 Task: Check the average views per listing of fenced back yard in the last 1 year.
Action: Mouse moved to (1059, 234)
Screenshot: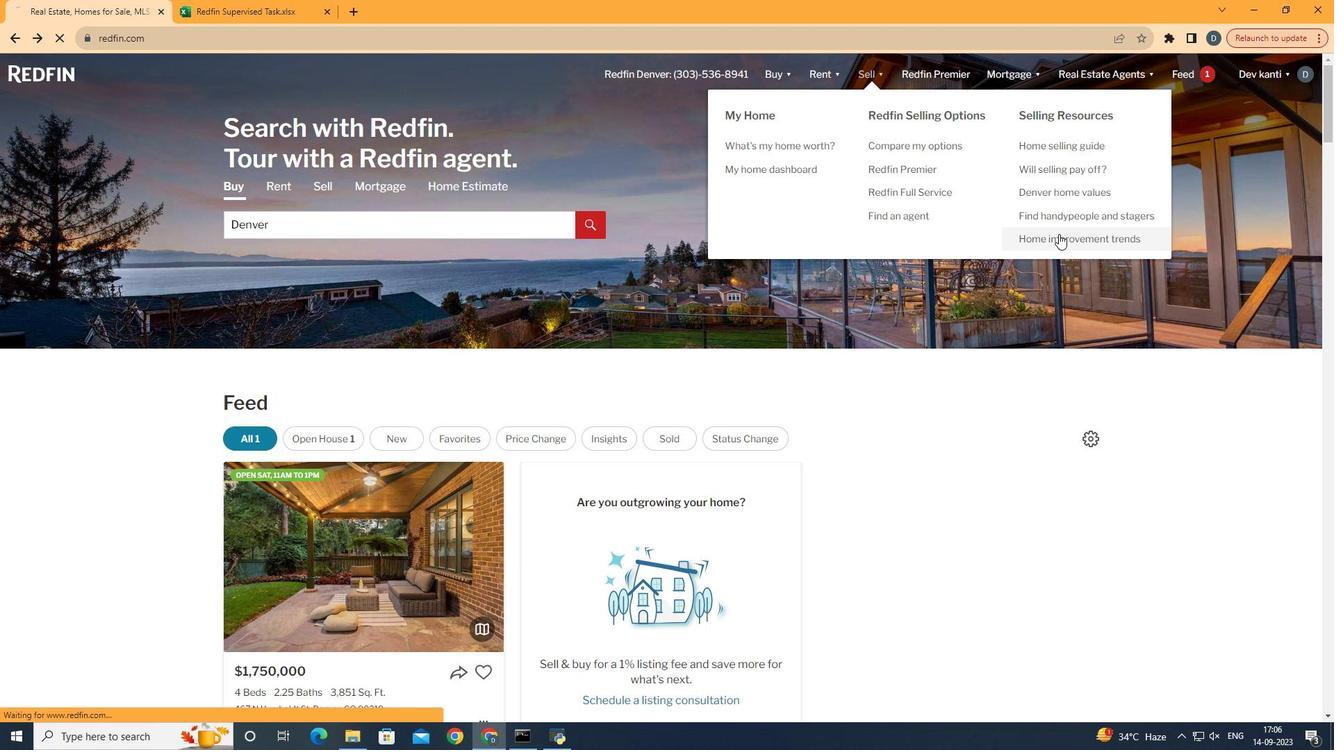 
Action: Mouse pressed left at (1059, 234)
Screenshot: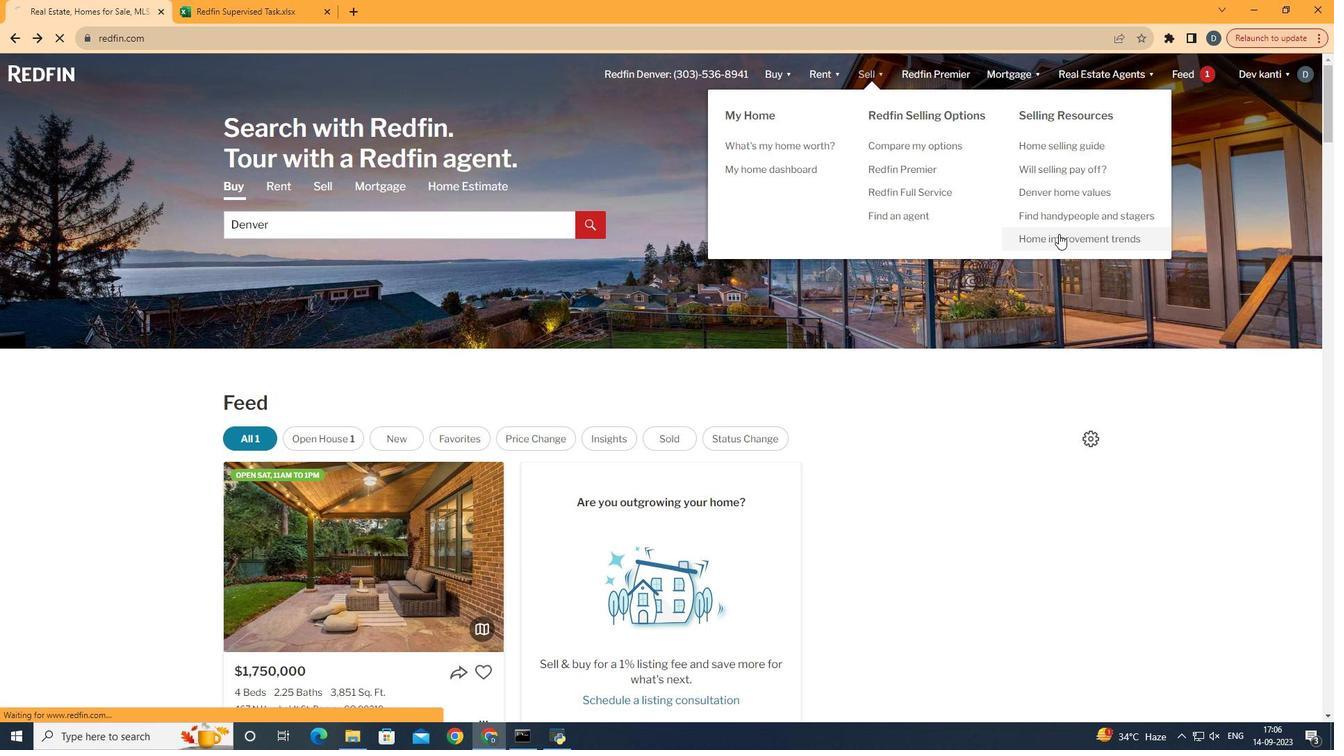 
Action: Mouse moved to (341, 265)
Screenshot: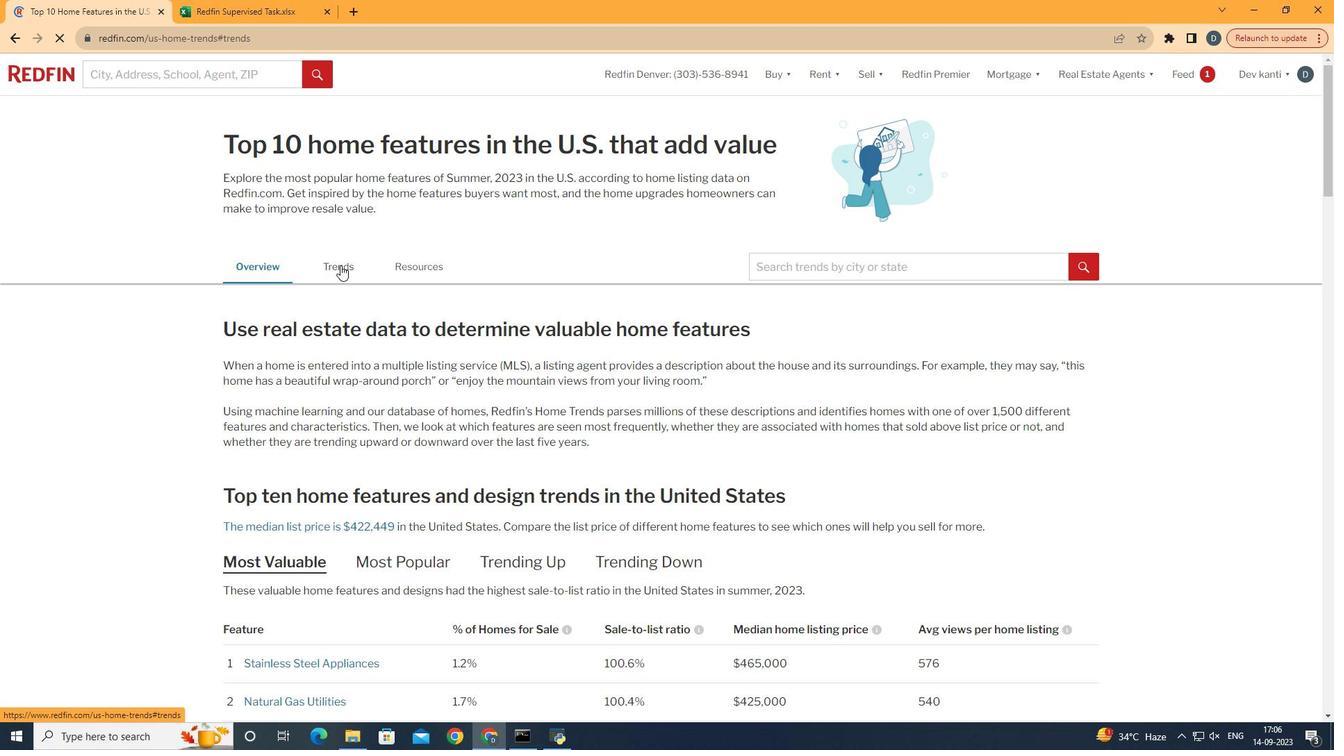 
Action: Mouse pressed left at (341, 265)
Screenshot: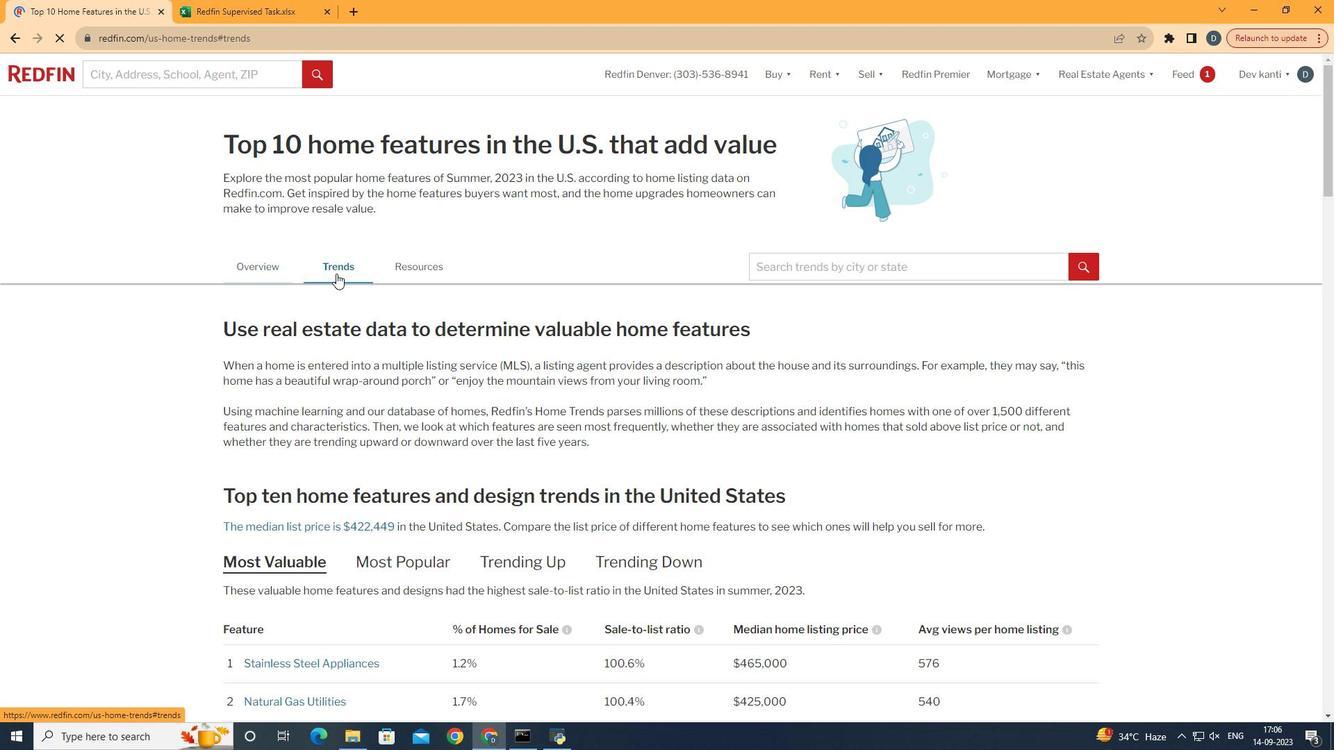 
Action: Mouse moved to (439, 328)
Screenshot: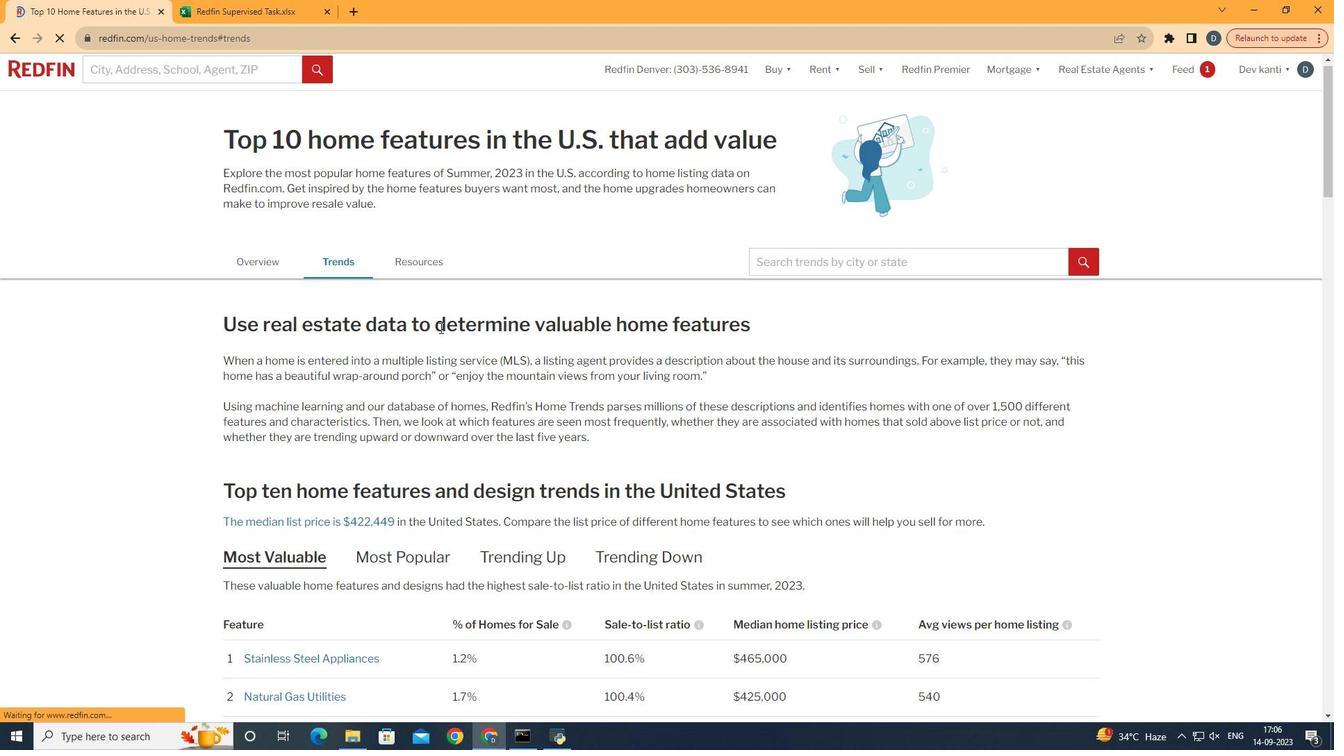 
Action: Mouse scrolled (439, 327) with delta (0, 0)
Screenshot: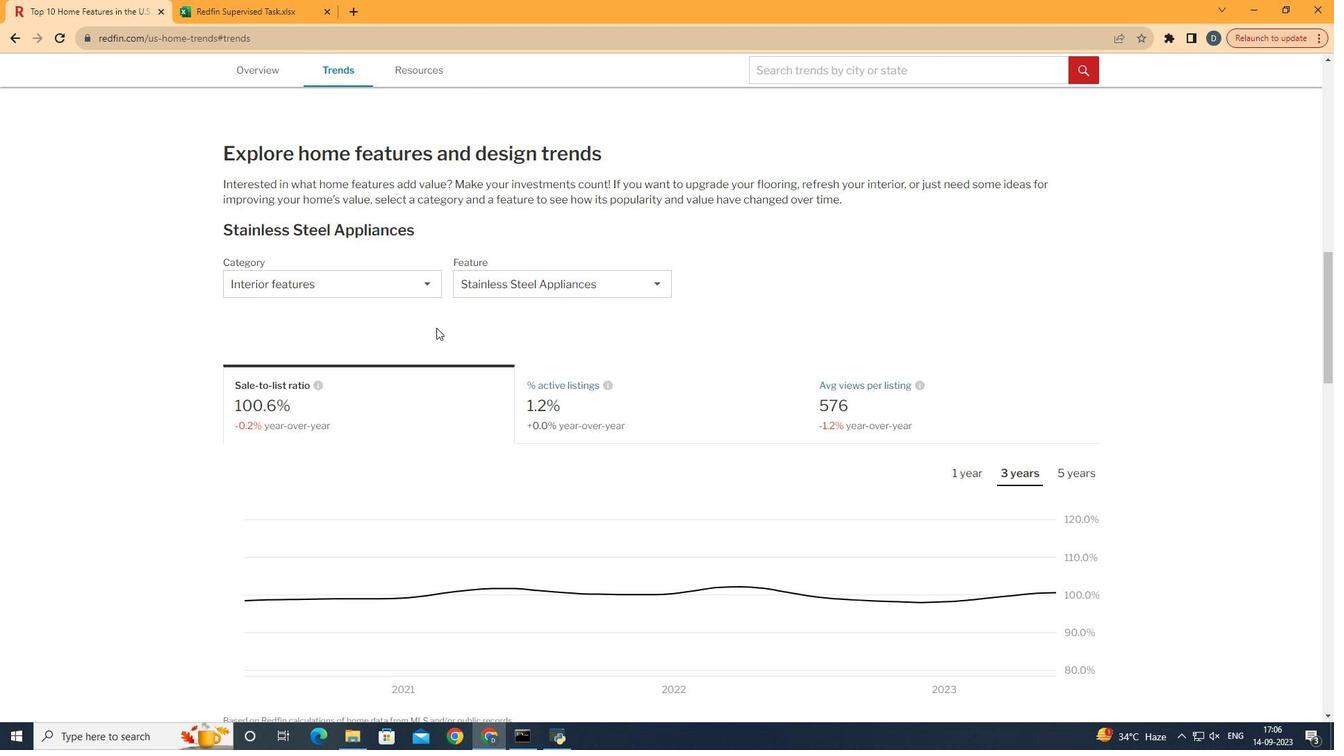 
Action: Mouse scrolled (439, 327) with delta (0, 0)
Screenshot: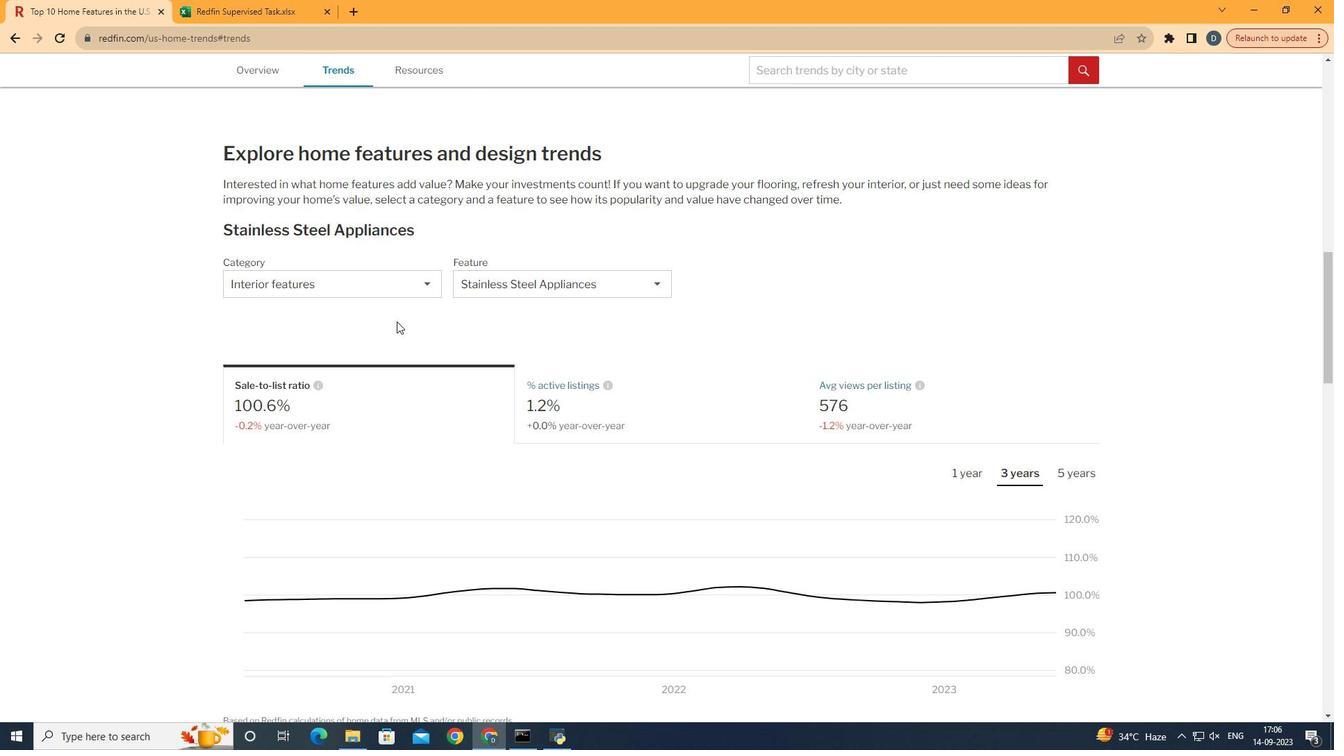 
Action: Mouse scrolled (439, 327) with delta (0, 0)
Screenshot: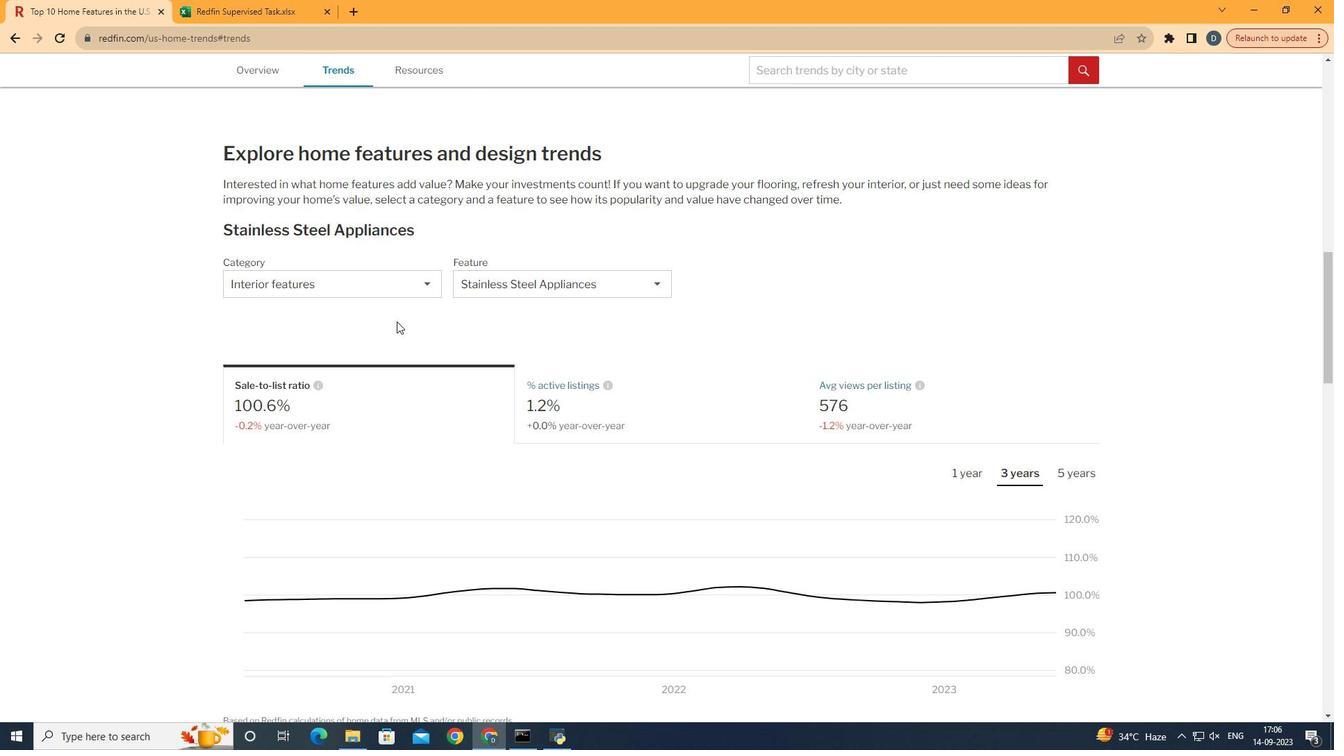 
Action: Mouse scrolled (439, 327) with delta (0, 0)
Screenshot: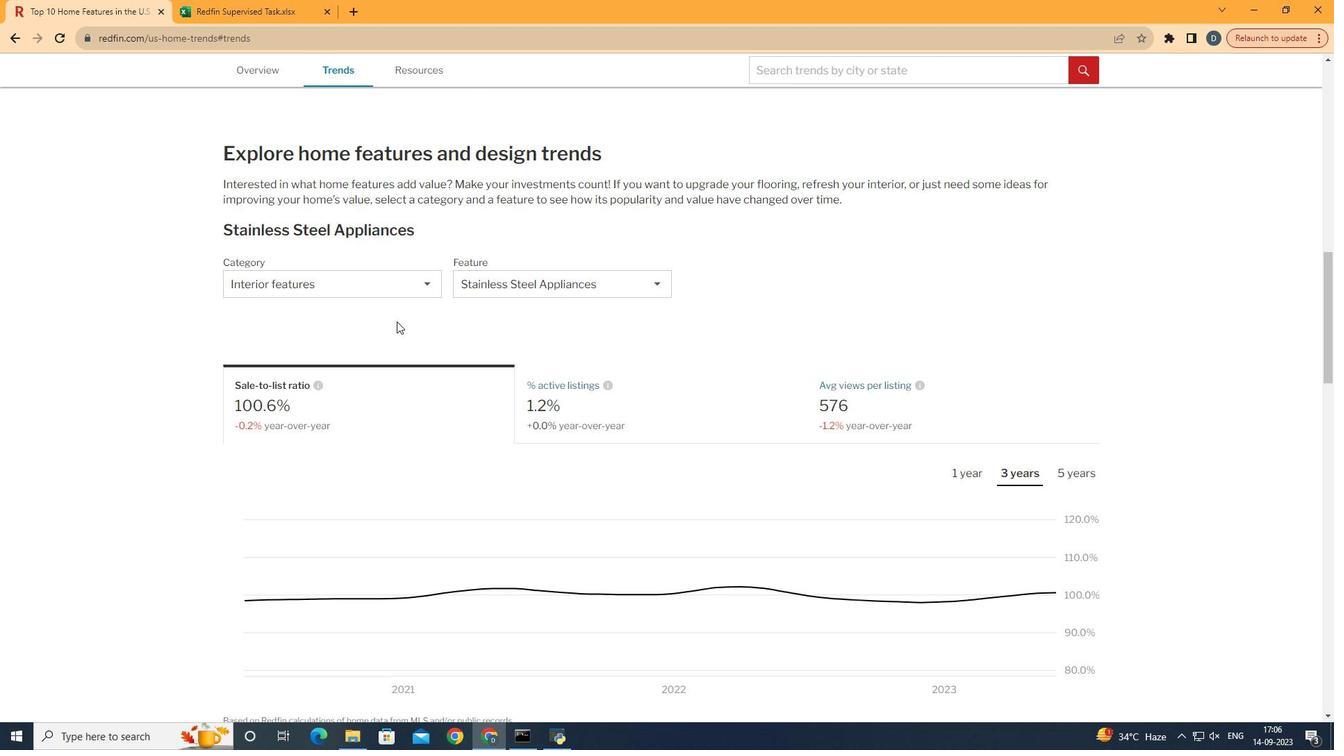 
Action: Mouse scrolled (439, 327) with delta (0, 0)
Screenshot: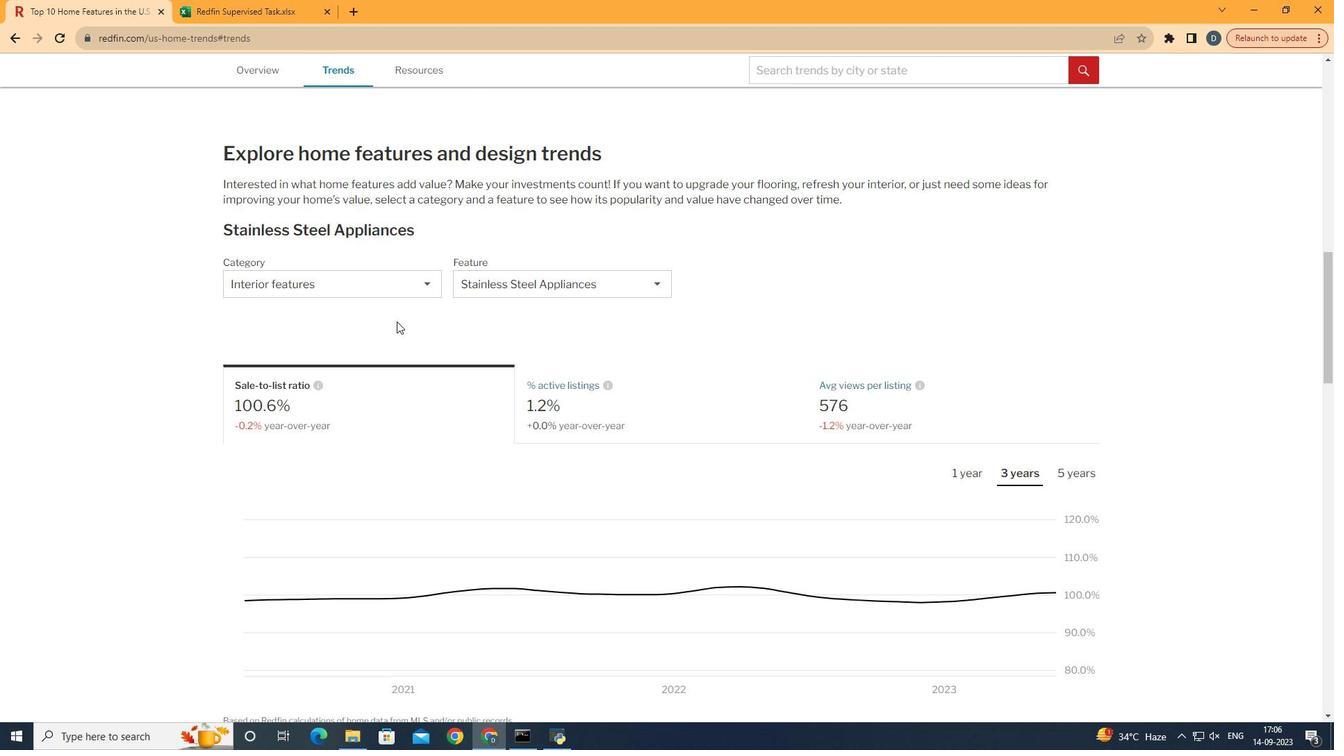 
Action: Mouse scrolled (439, 327) with delta (0, 0)
Screenshot: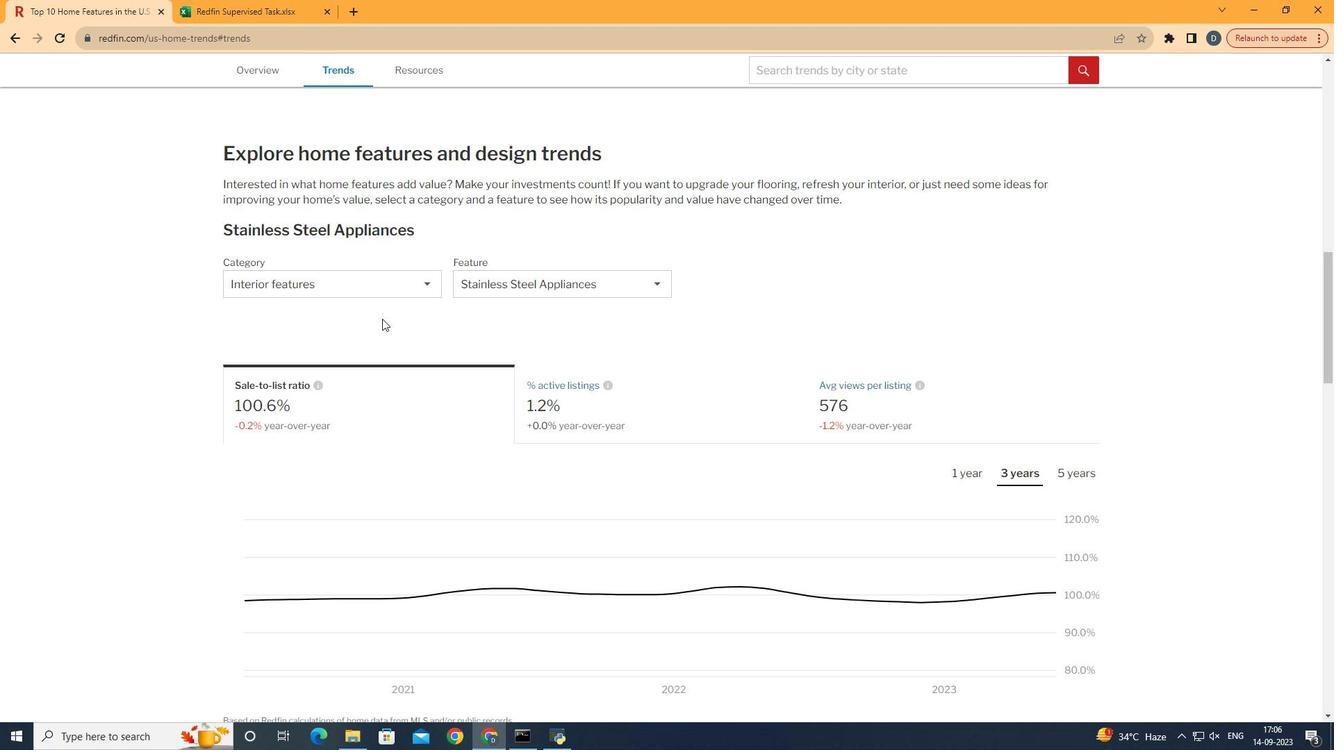 
Action: Mouse scrolled (439, 327) with delta (0, 0)
Screenshot: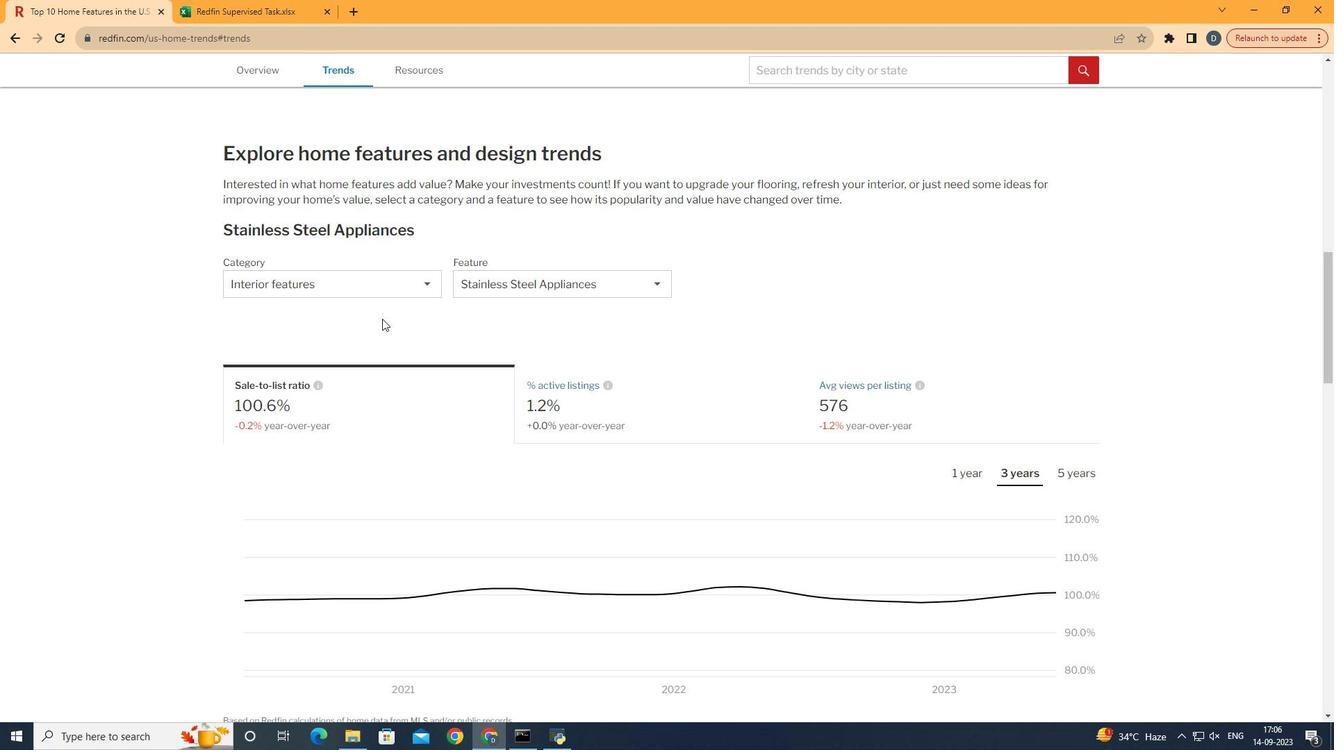 
Action: Mouse scrolled (439, 327) with delta (0, 0)
Screenshot: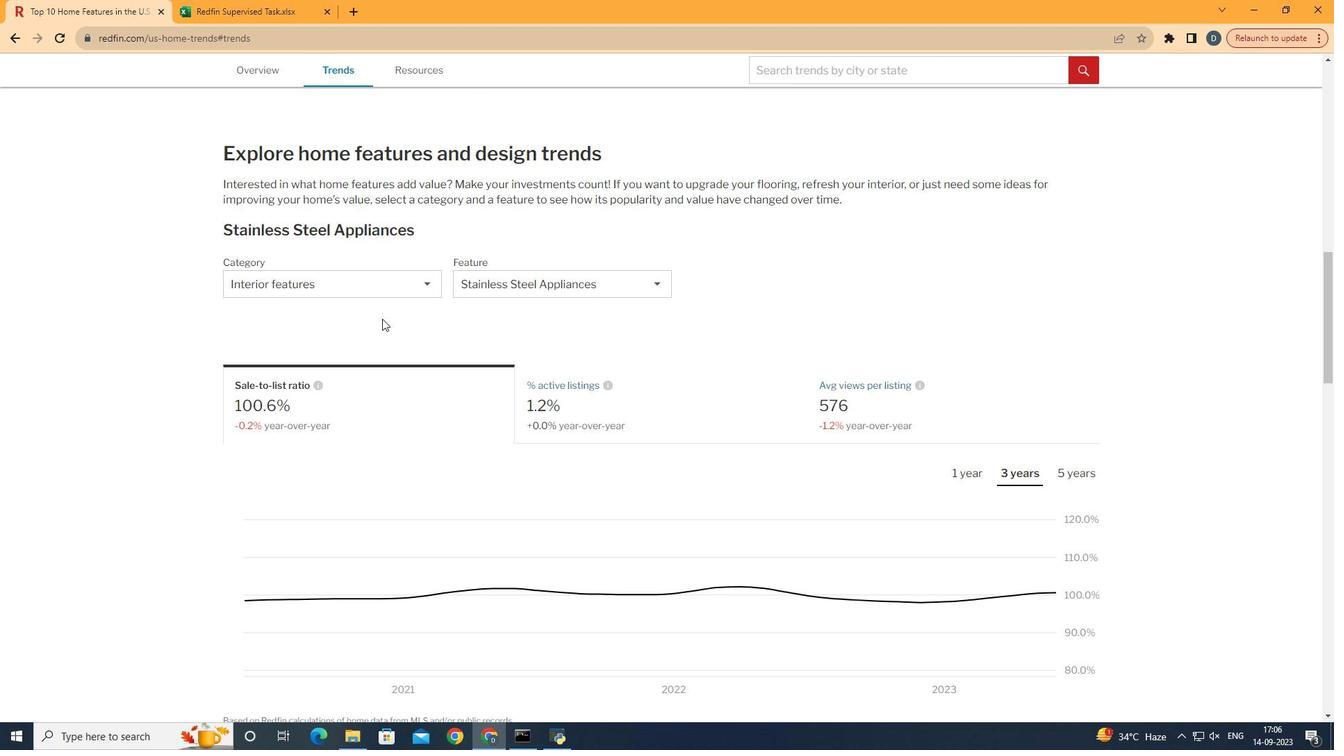 
Action: Mouse moved to (380, 285)
Screenshot: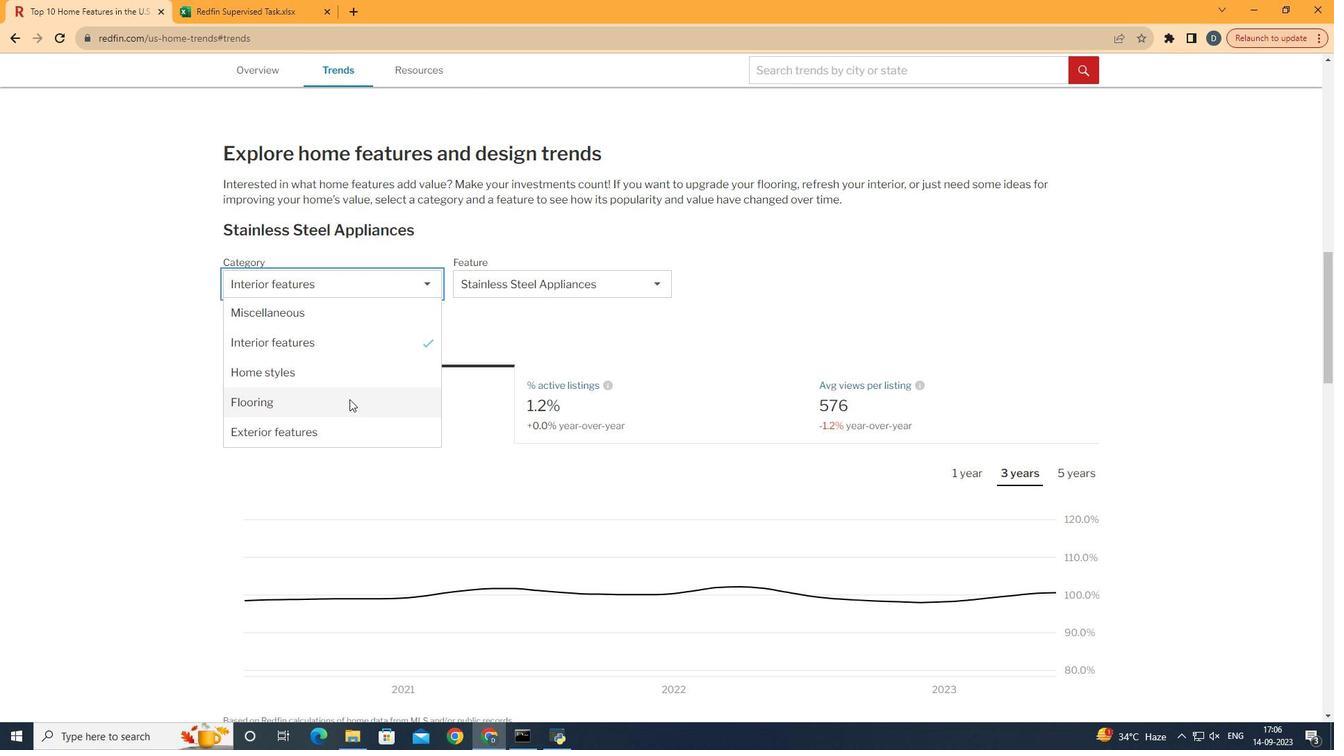 
Action: Mouse pressed left at (380, 285)
Screenshot: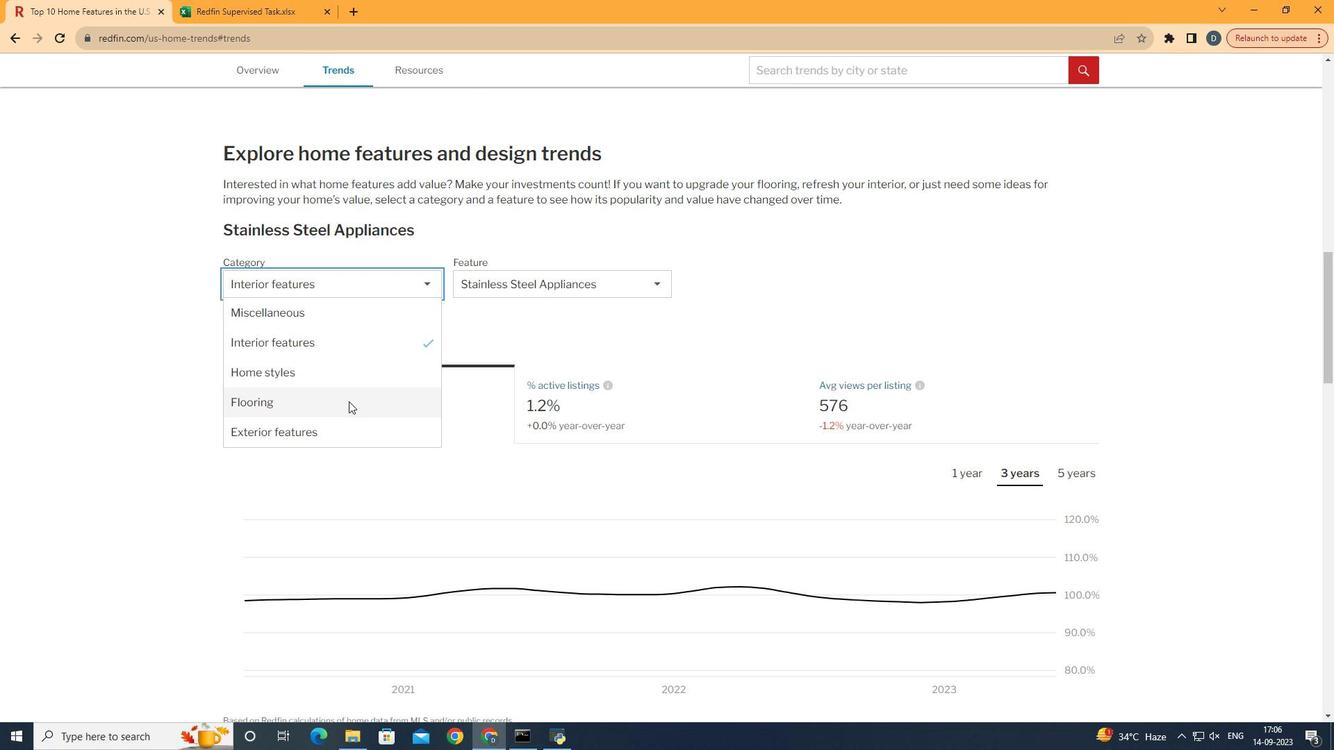 
Action: Mouse moved to (355, 428)
Screenshot: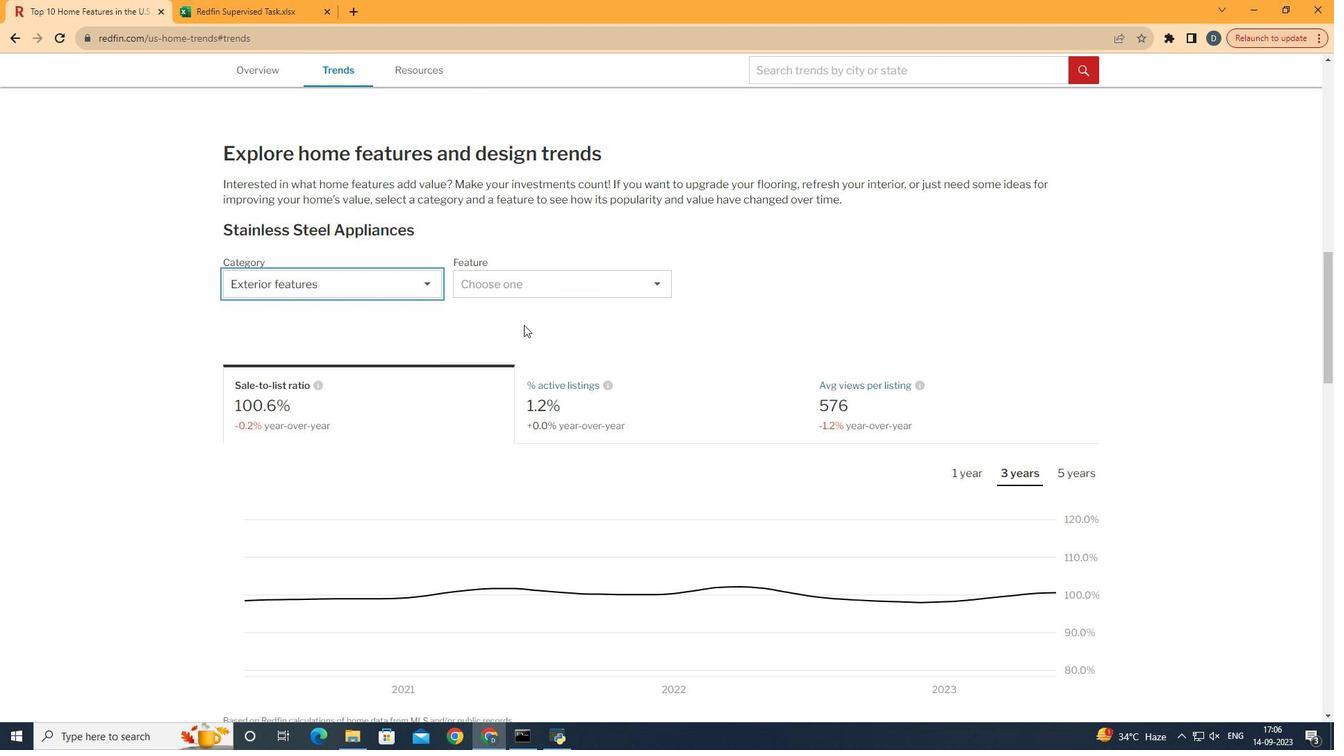 
Action: Mouse pressed left at (355, 428)
Screenshot: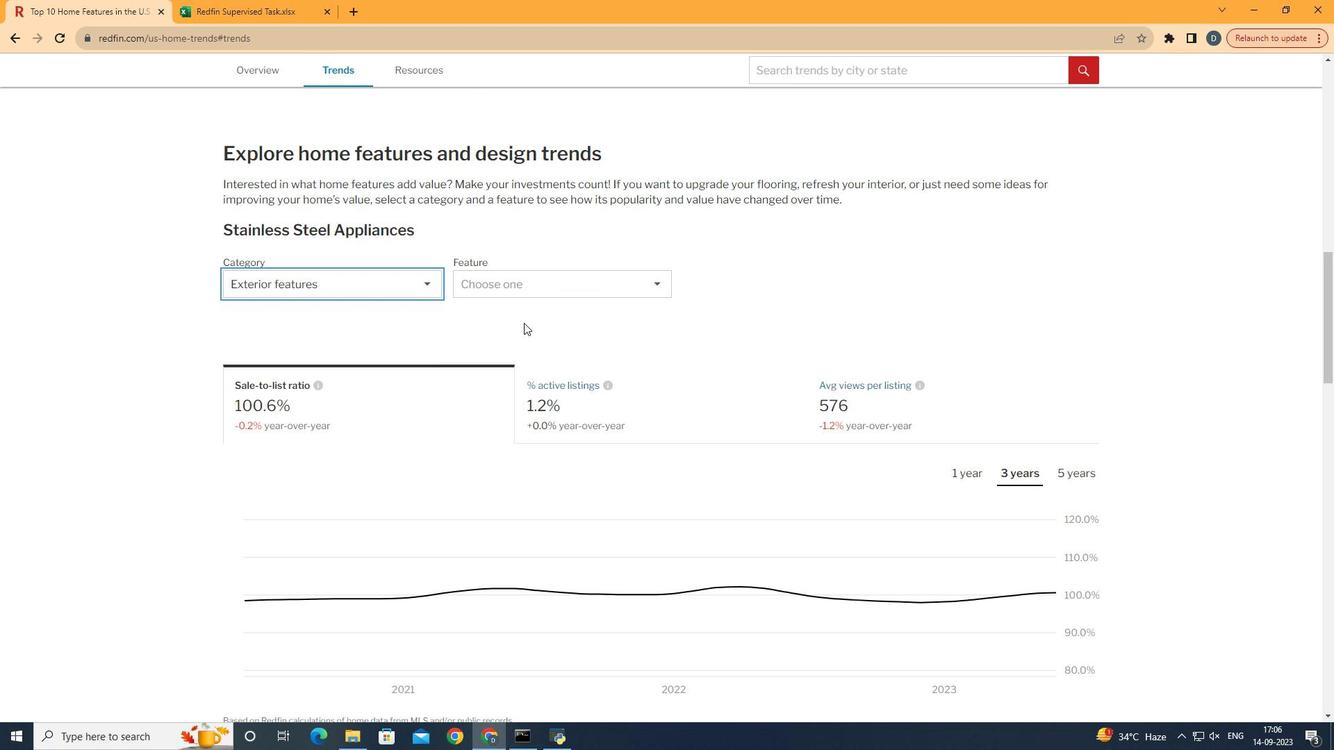 
Action: Mouse moved to (556, 287)
Screenshot: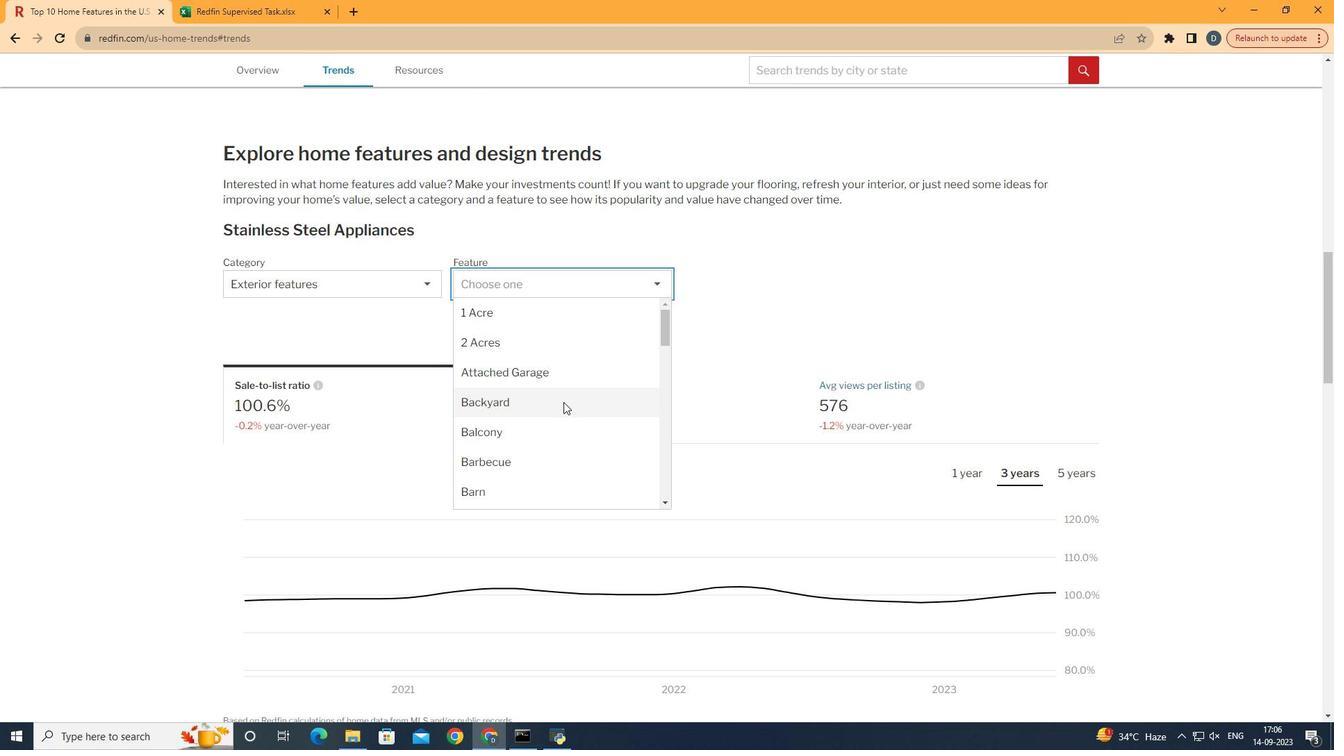 
Action: Mouse pressed left at (556, 287)
Screenshot: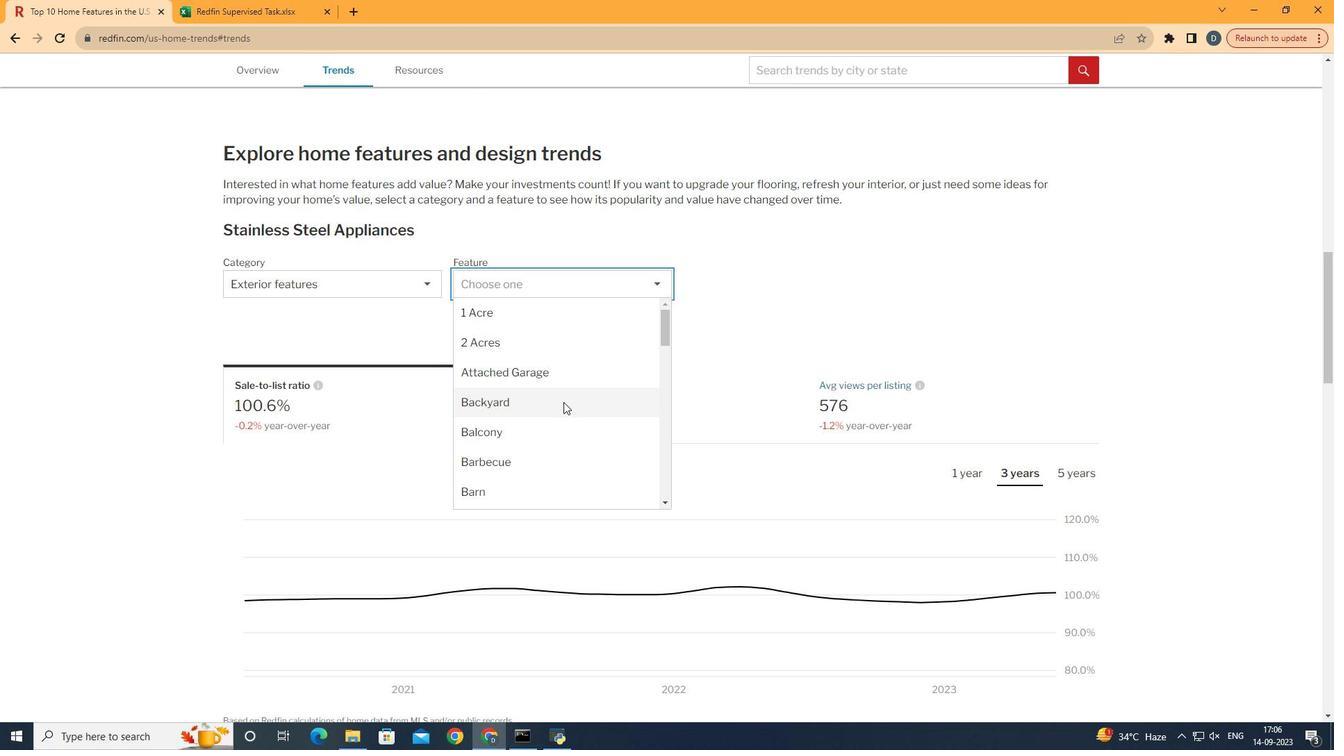 
Action: Mouse moved to (564, 403)
Screenshot: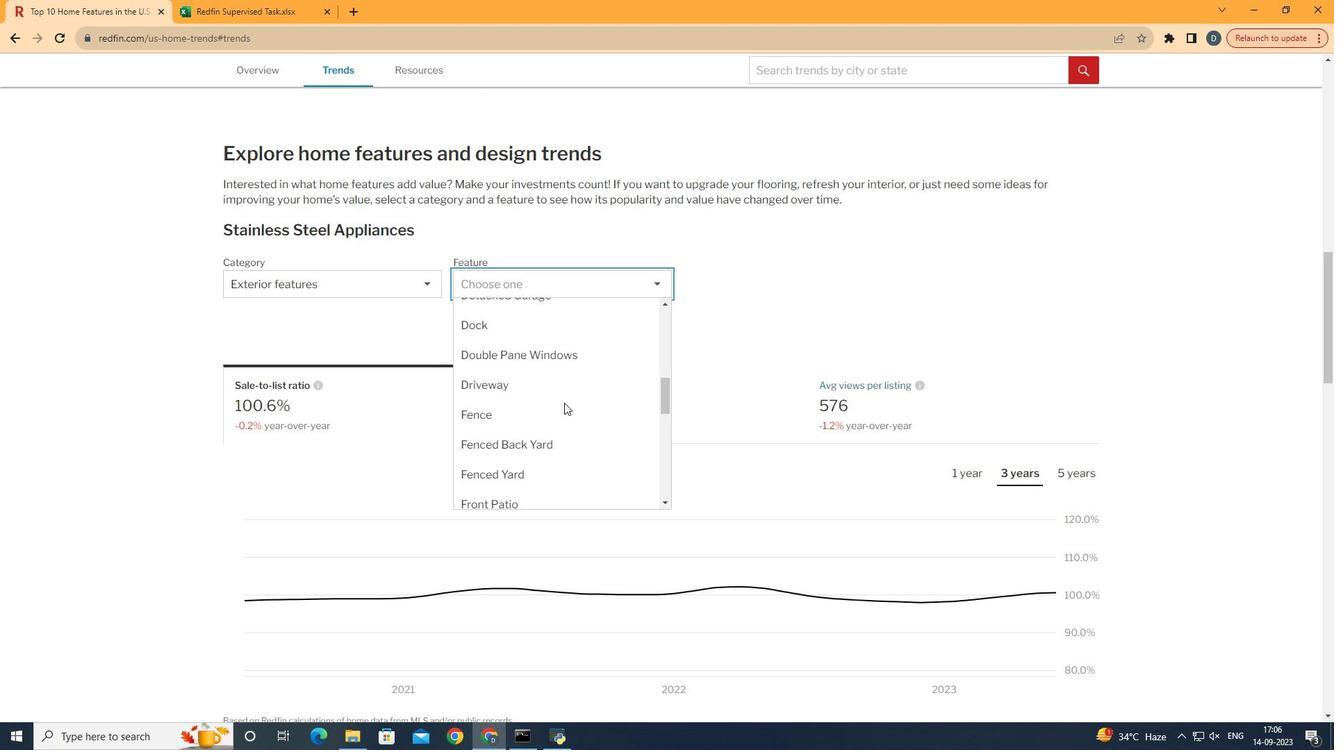 
Action: Mouse scrolled (564, 402) with delta (0, 0)
Screenshot: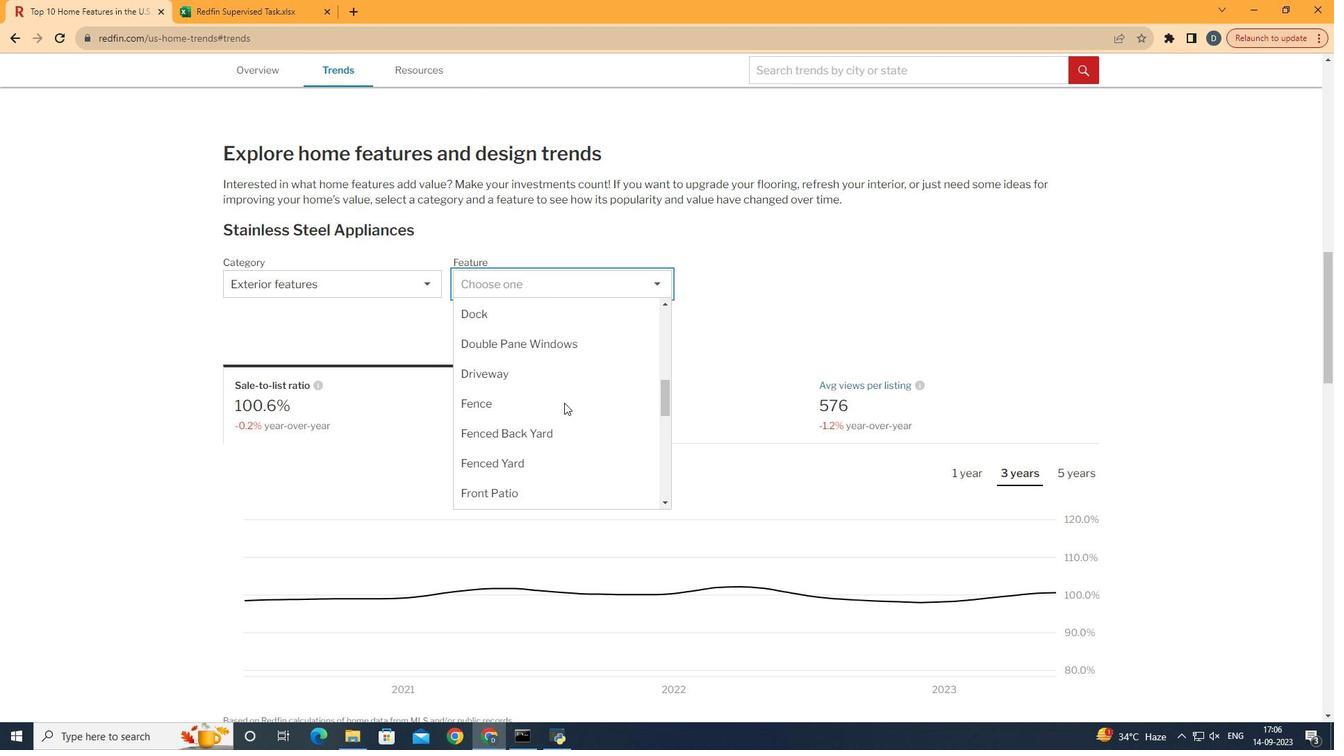 
Action: Mouse scrolled (564, 402) with delta (0, 0)
Screenshot: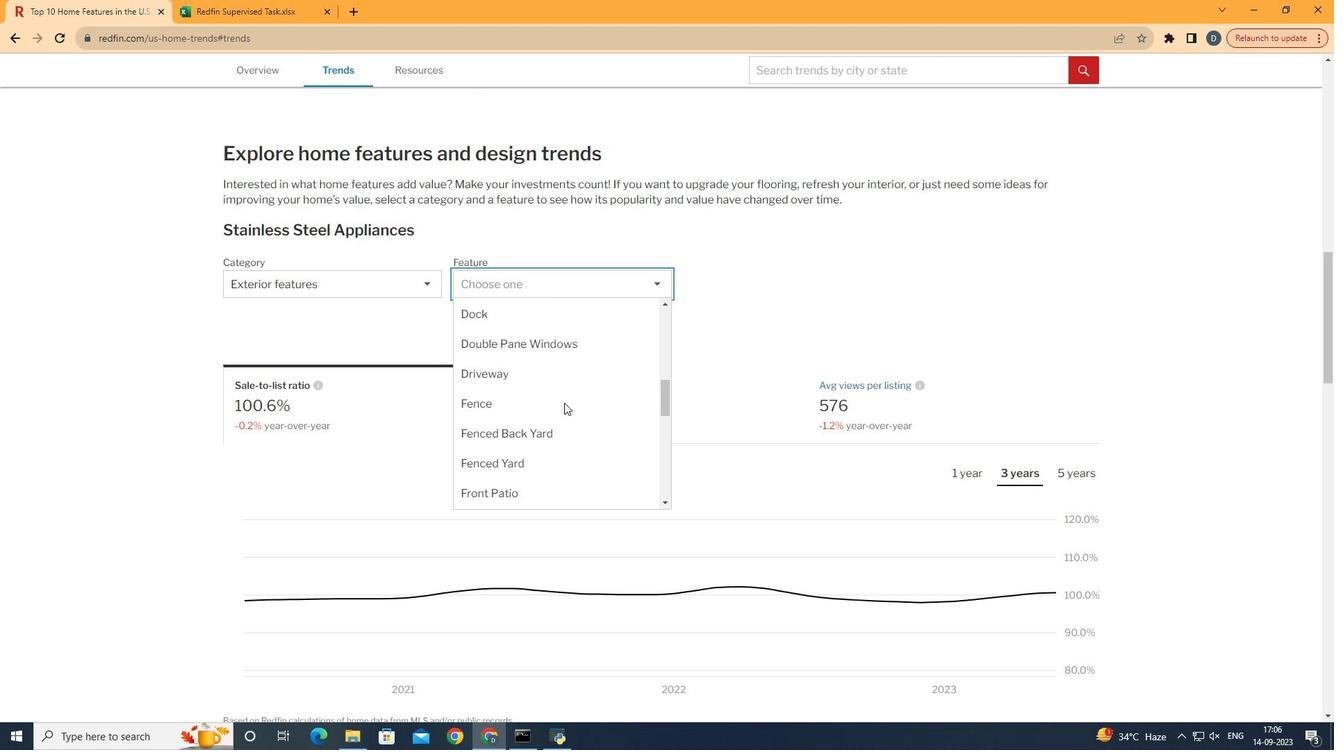 
Action: Mouse scrolled (564, 402) with delta (0, 0)
Screenshot: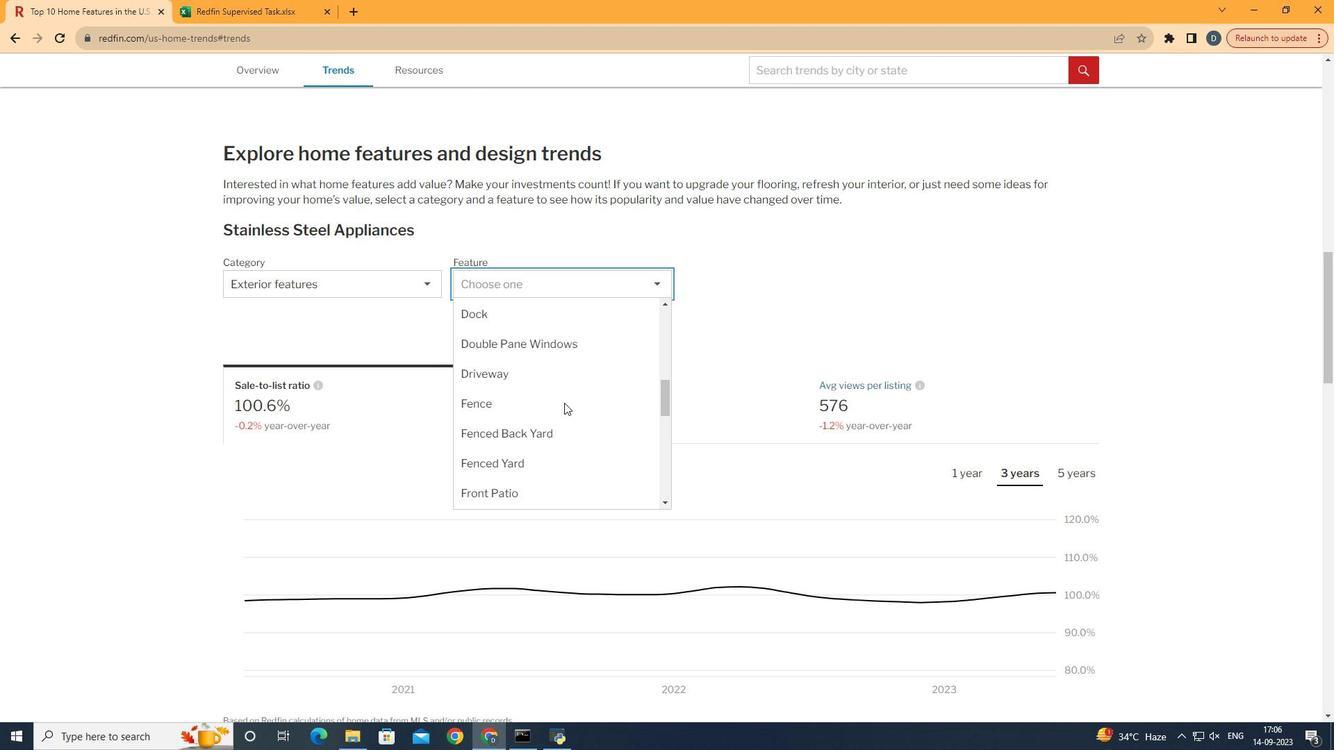 
Action: Mouse scrolled (564, 402) with delta (0, 0)
Screenshot: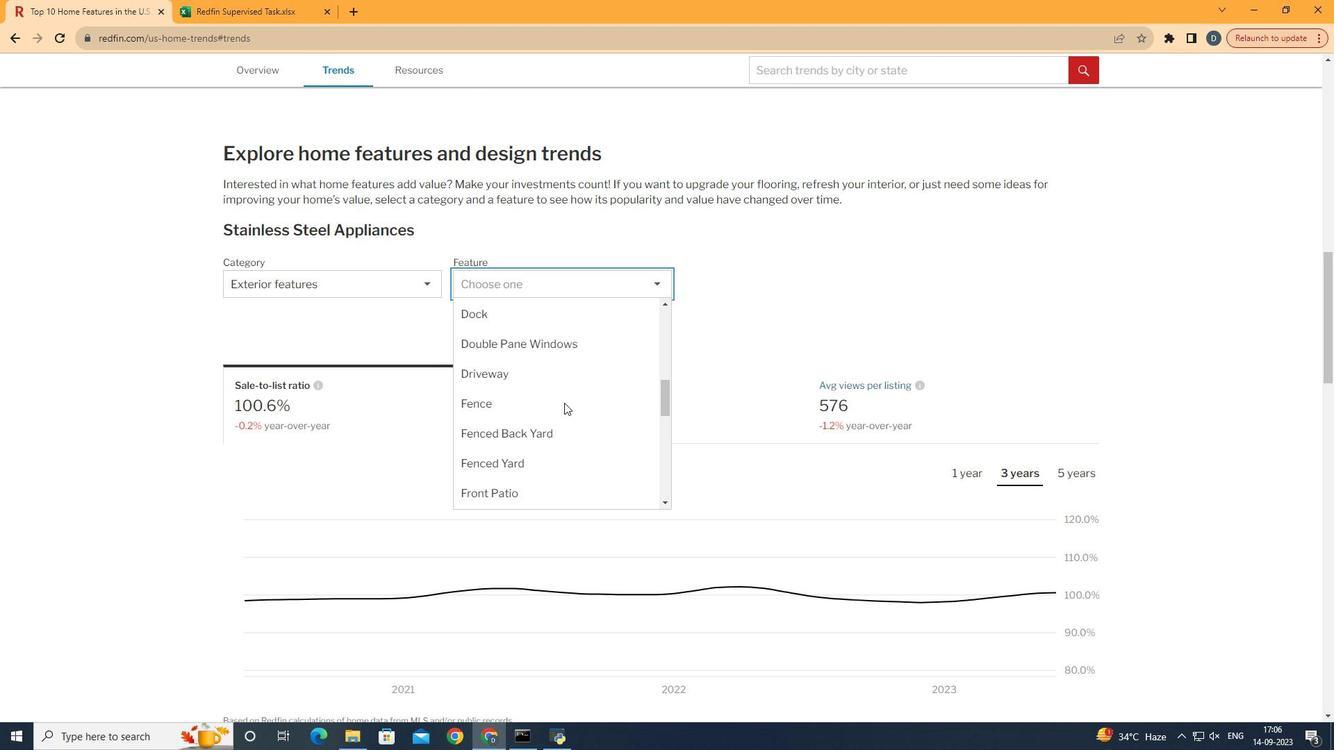 
Action: Mouse scrolled (564, 402) with delta (0, 0)
Screenshot: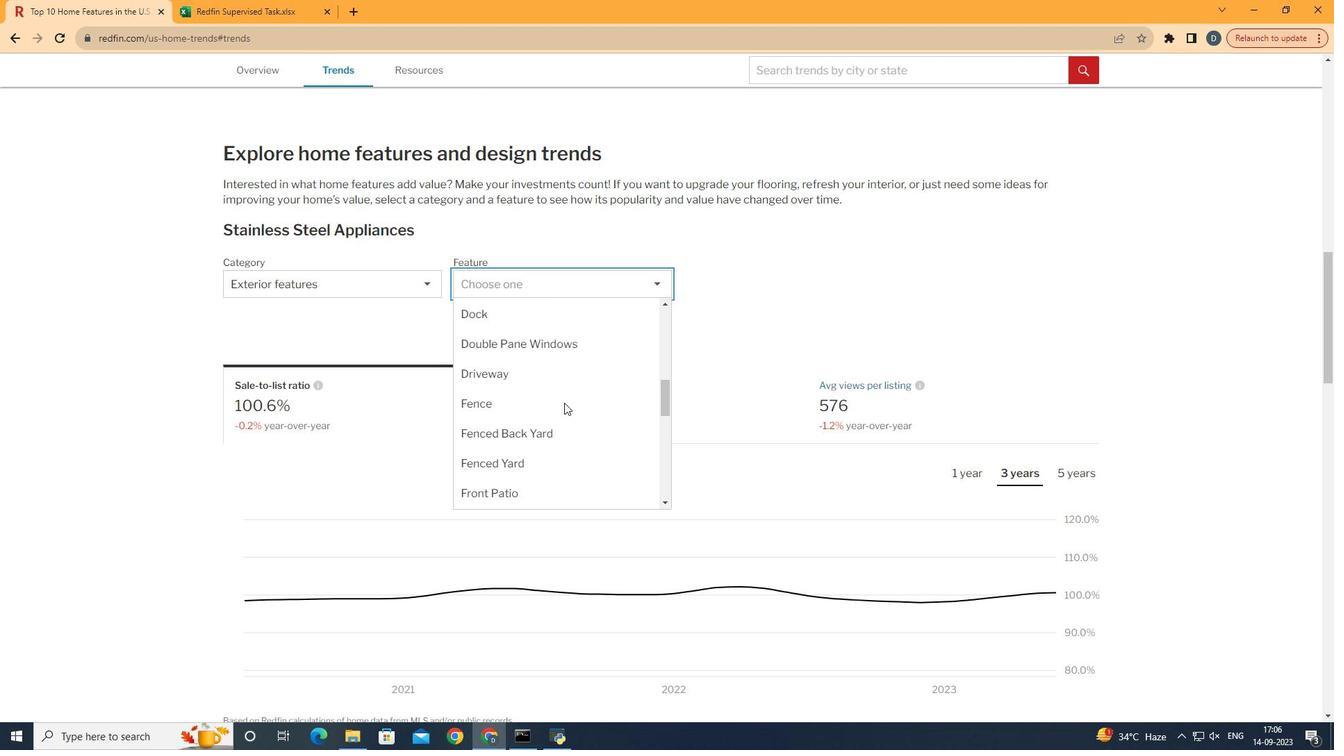 
Action: Mouse scrolled (564, 402) with delta (0, 0)
Screenshot: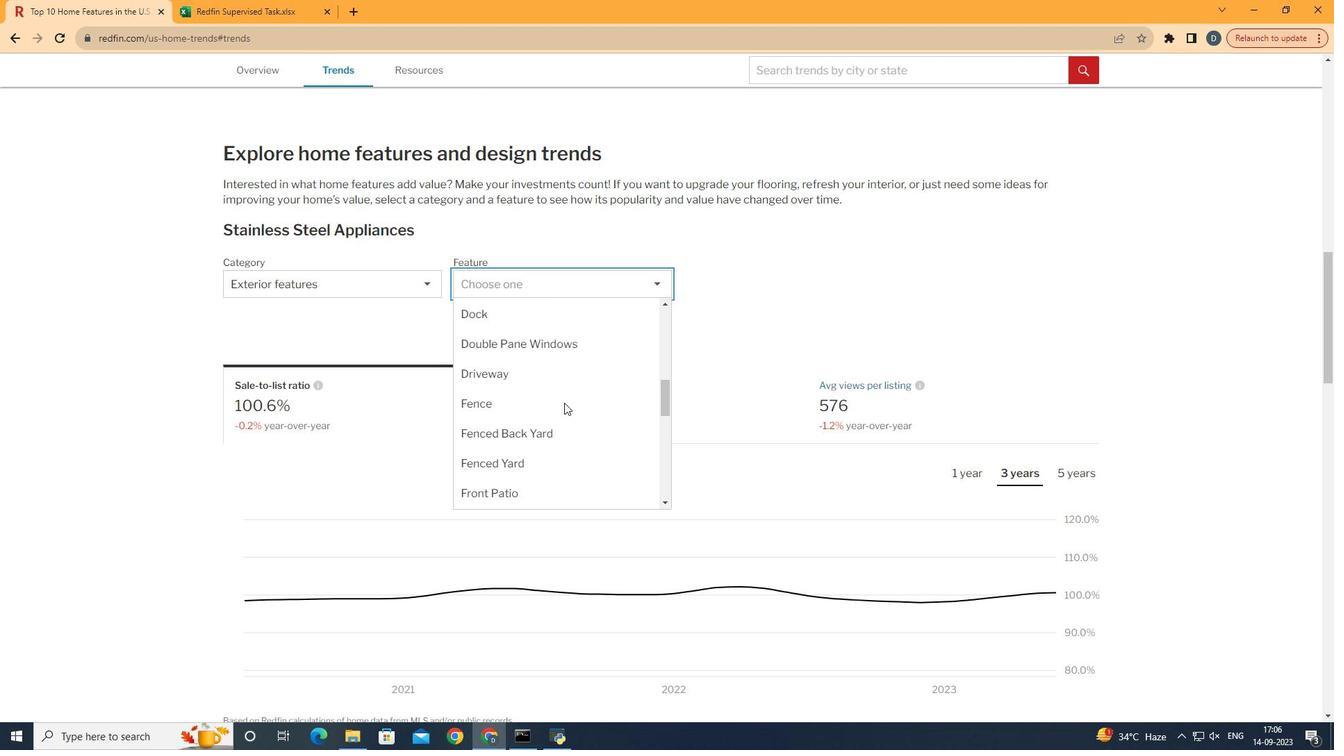 
Action: Mouse moved to (560, 428)
Screenshot: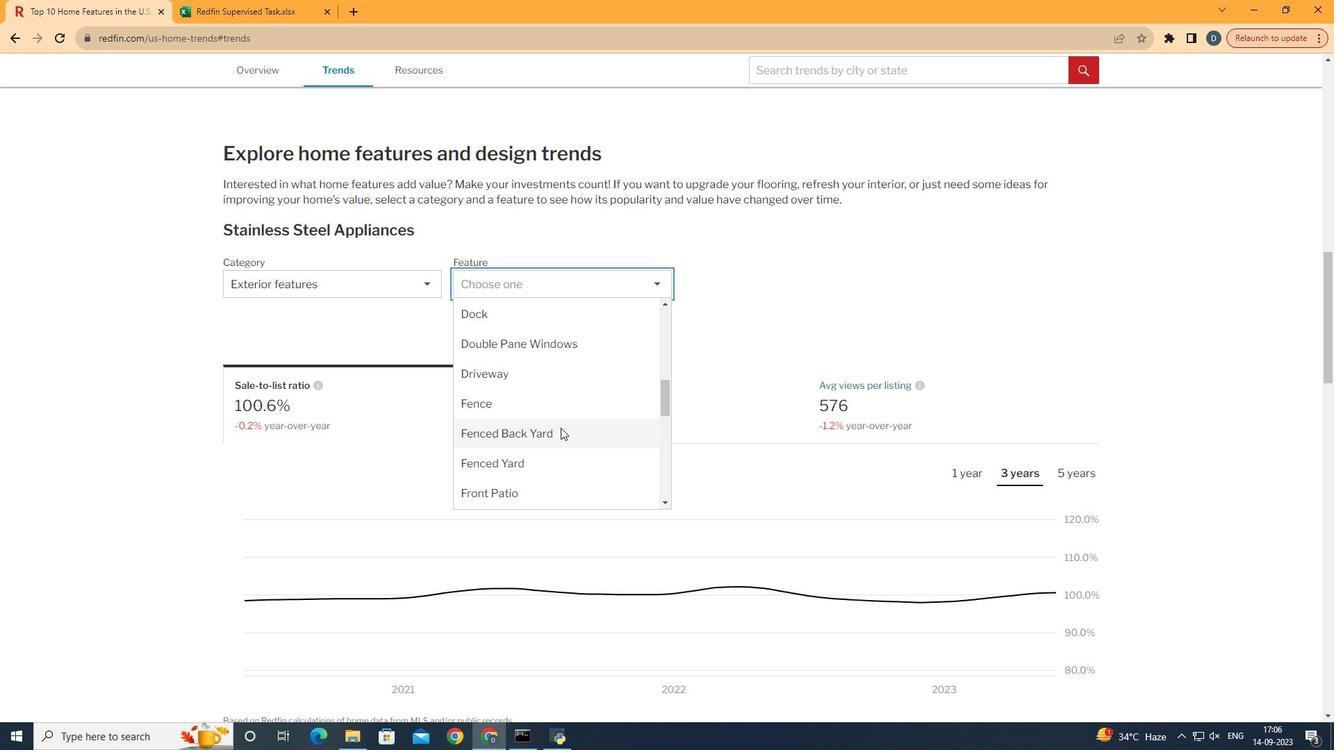
Action: Mouse pressed left at (560, 428)
Screenshot: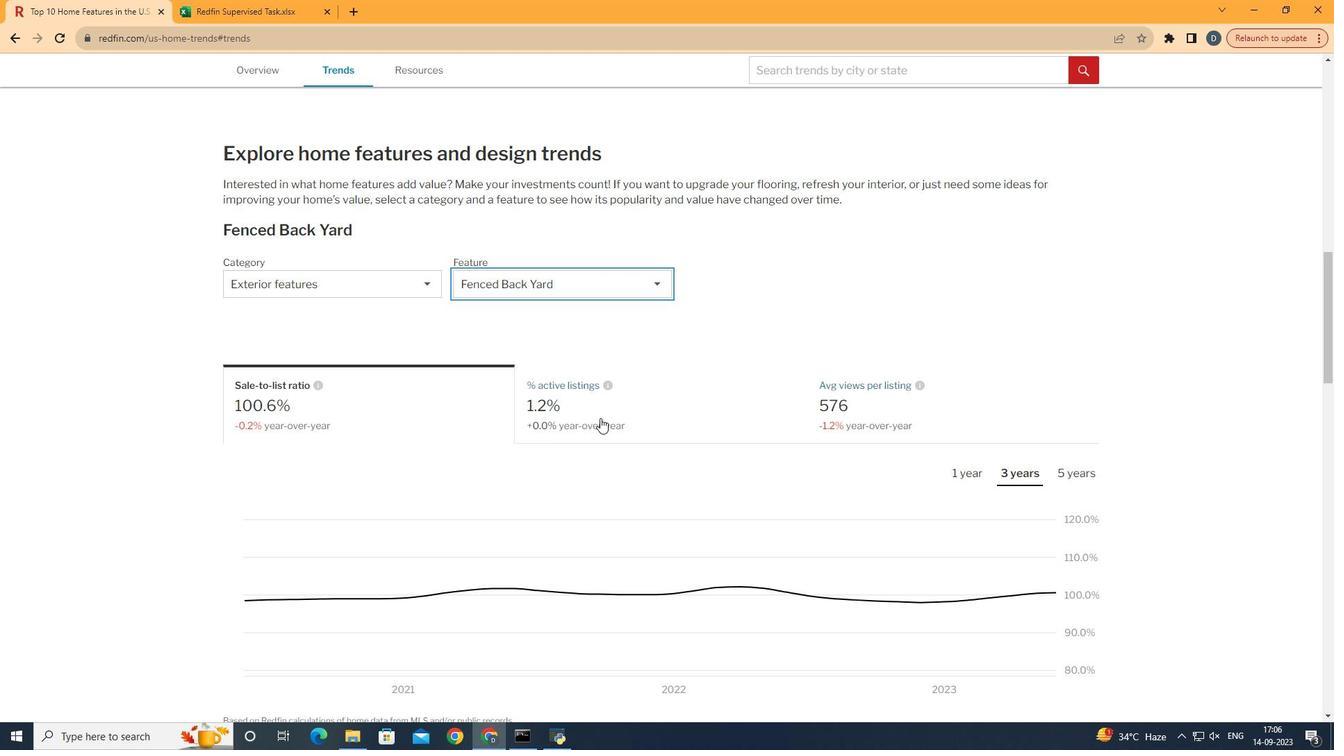 
Action: Mouse moved to (934, 406)
Screenshot: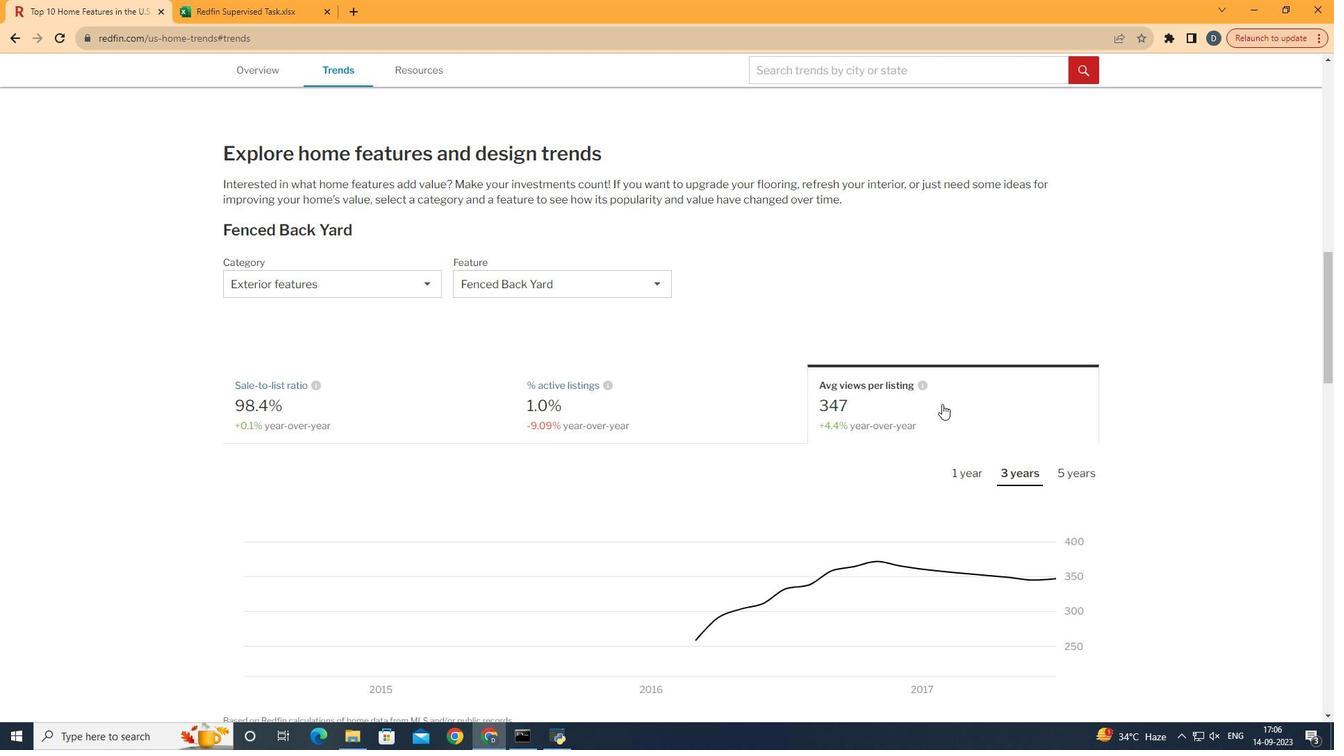 
Action: Mouse pressed left at (934, 406)
Screenshot: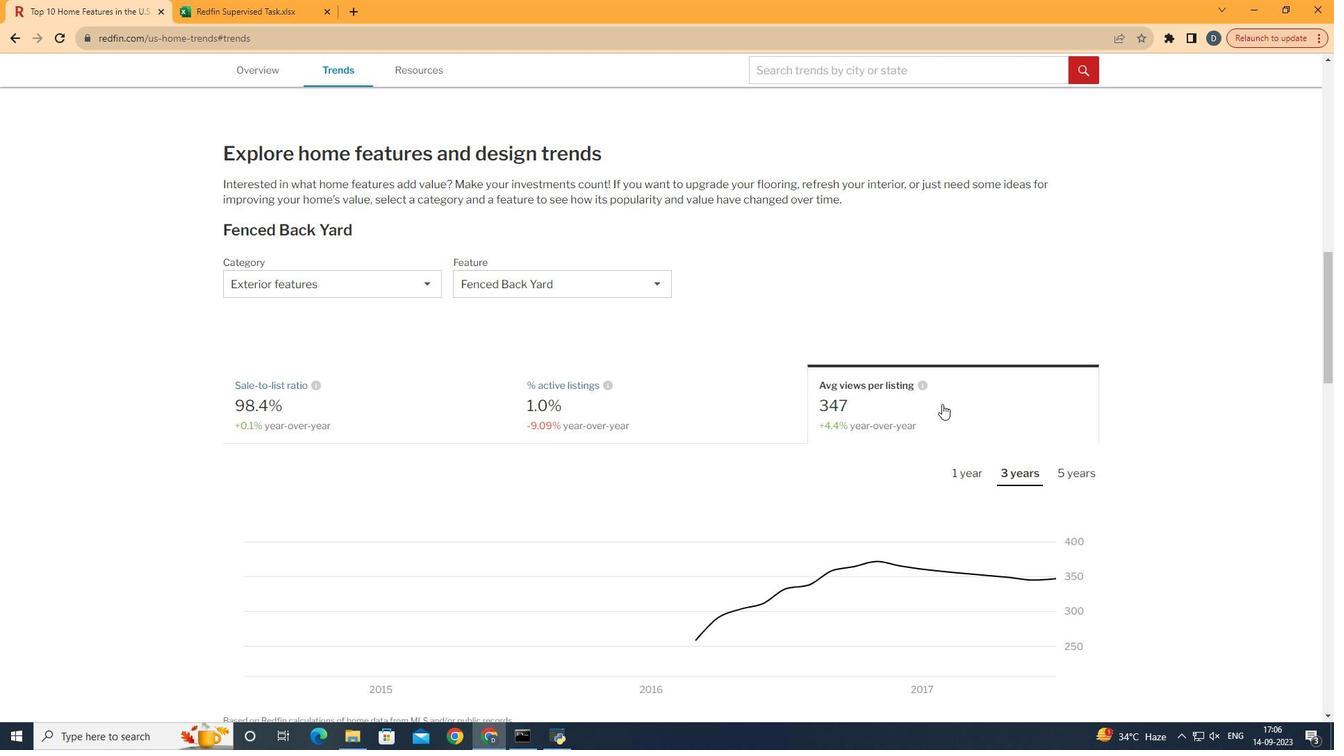 
Action: Mouse moved to (961, 473)
Screenshot: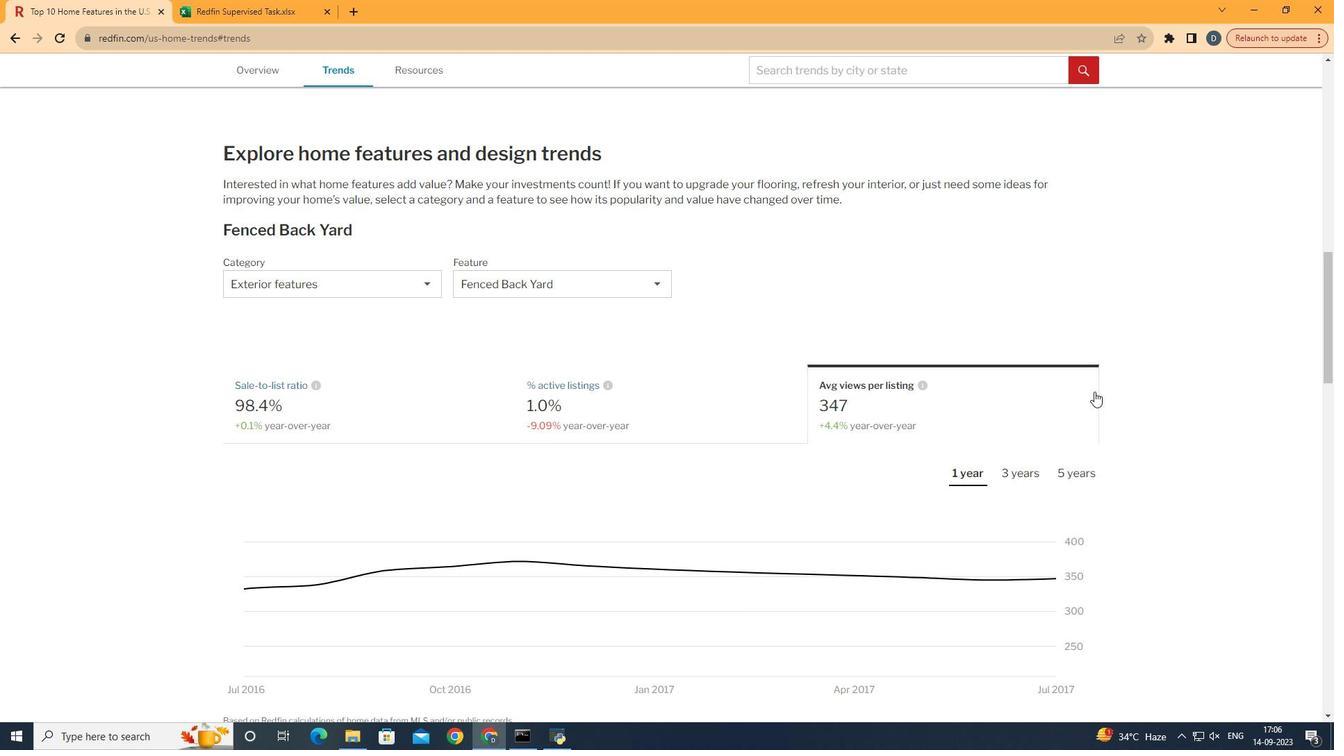 
Action: Mouse pressed left at (961, 473)
Screenshot: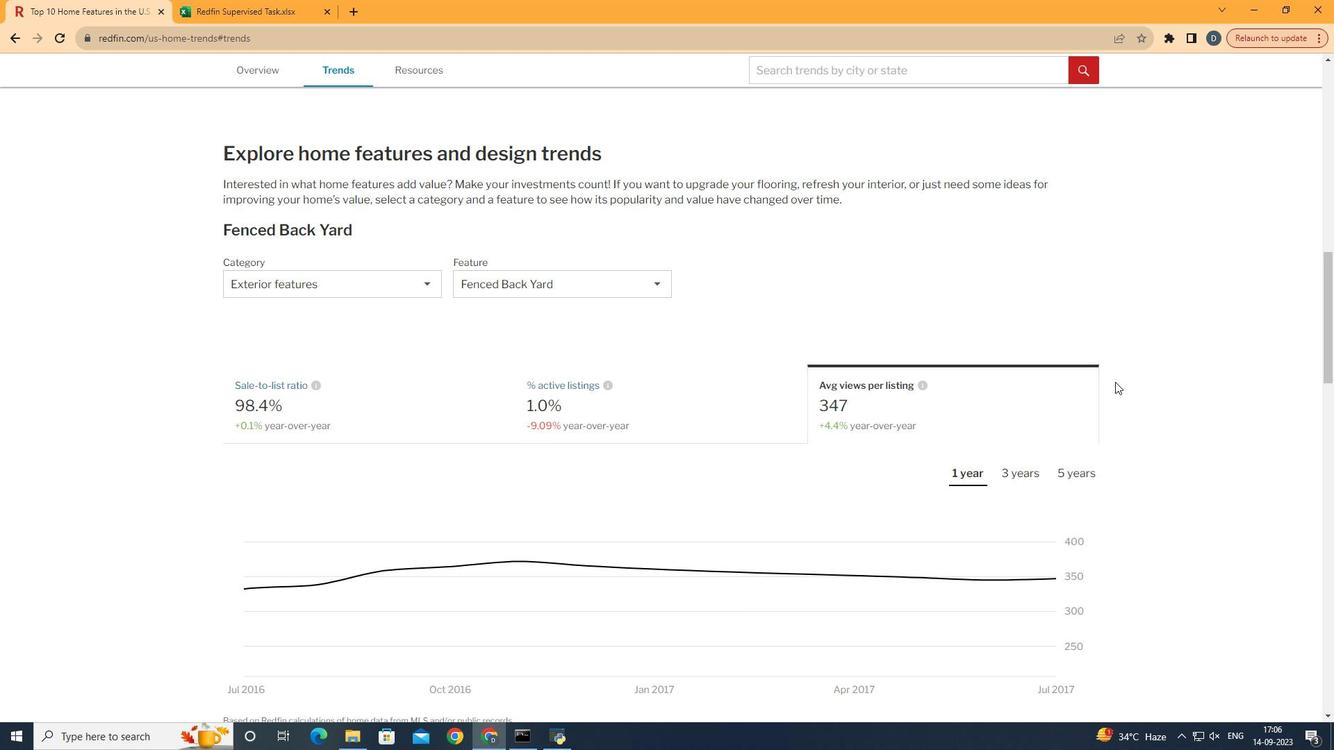 
Action: Mouse moved to (1115, 382)
Screenshot: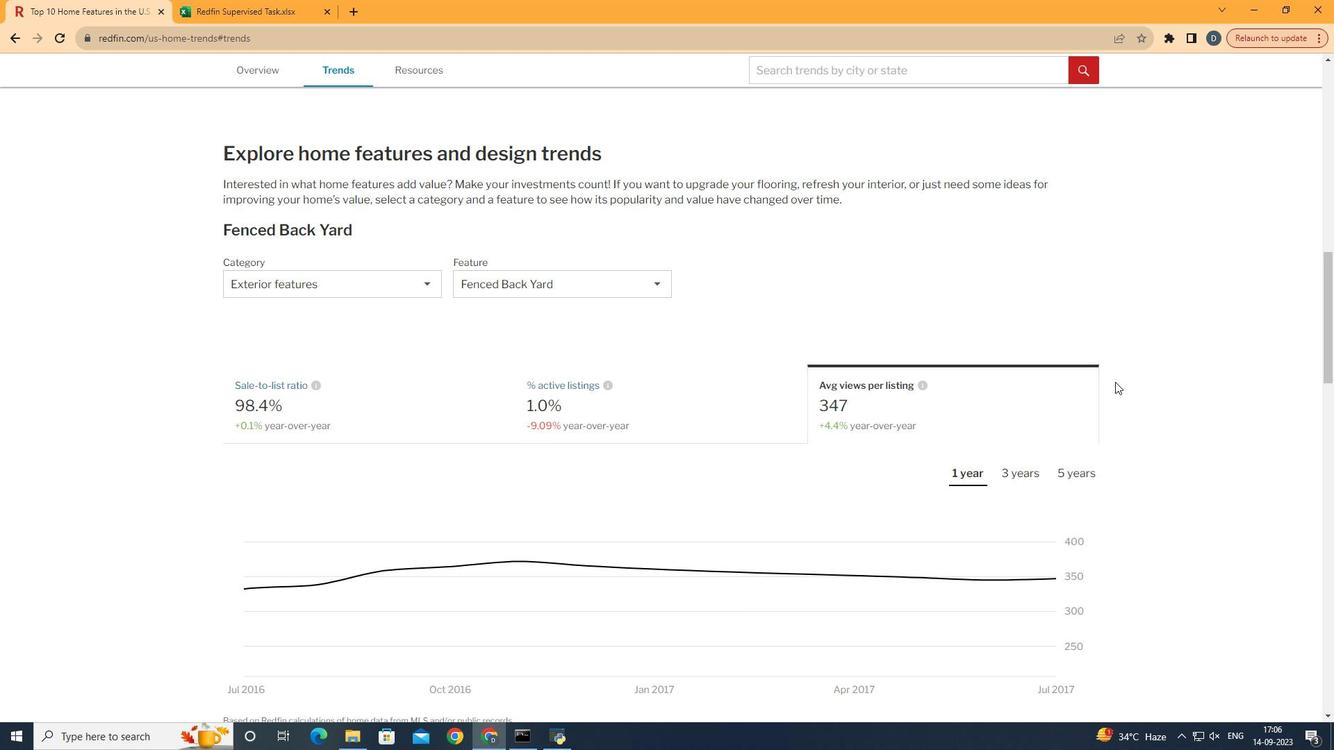 
